 Task: Add Wild Sockeye Salmon Previously Frozen to the cart.
Action: Mouse moved to (19, 112)
Screenshot: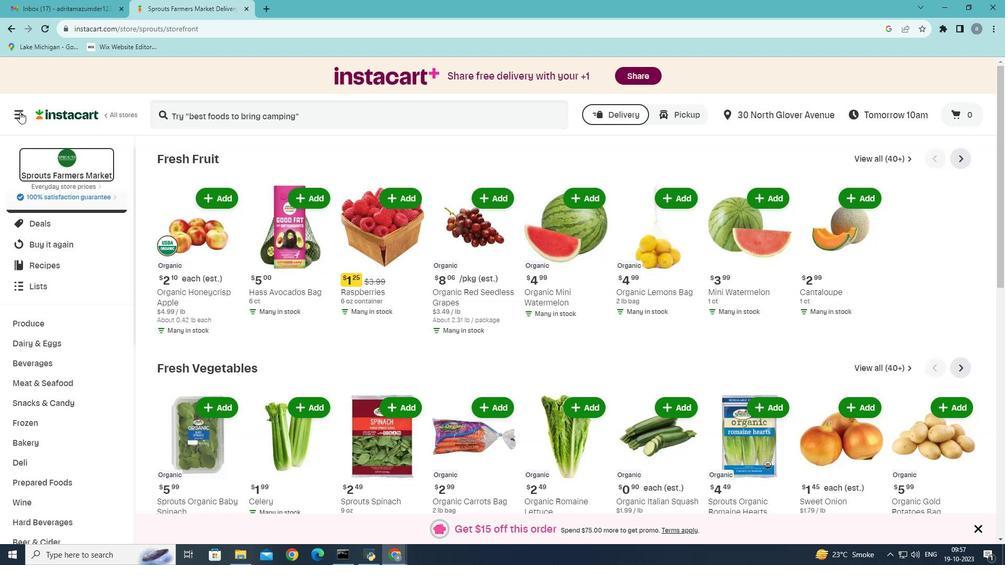 
Action: Mouse pressed left at (19, 112)
Screenshot: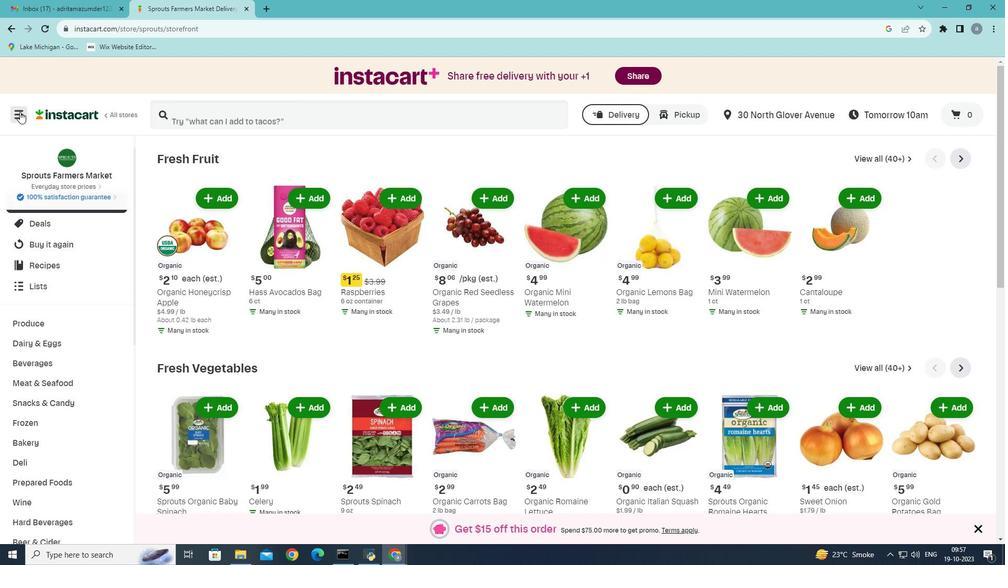 
Action: Mouse moved to (46, 307)
Screenshot: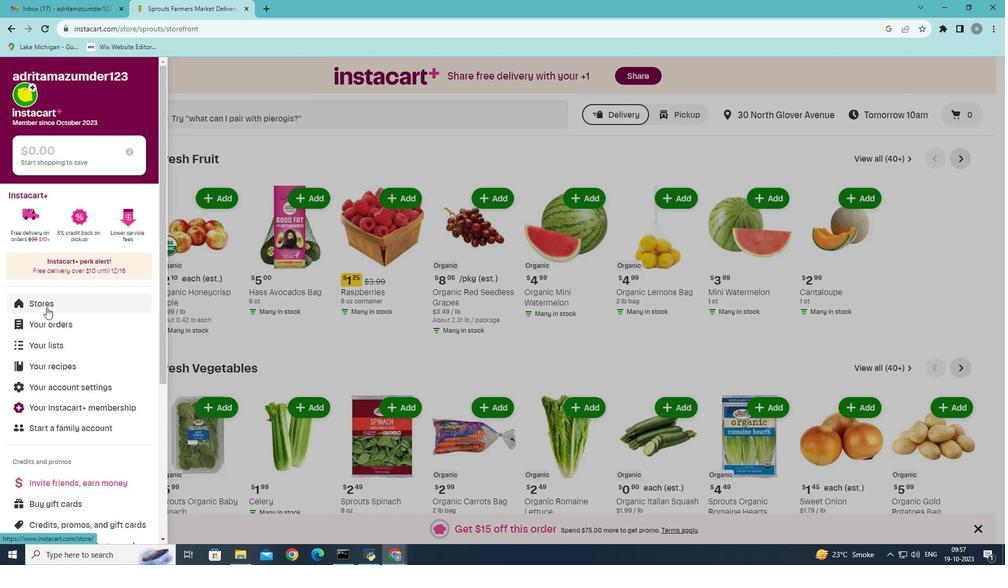 
Action: Mouse pressed left at (46, 307)
Screenshot: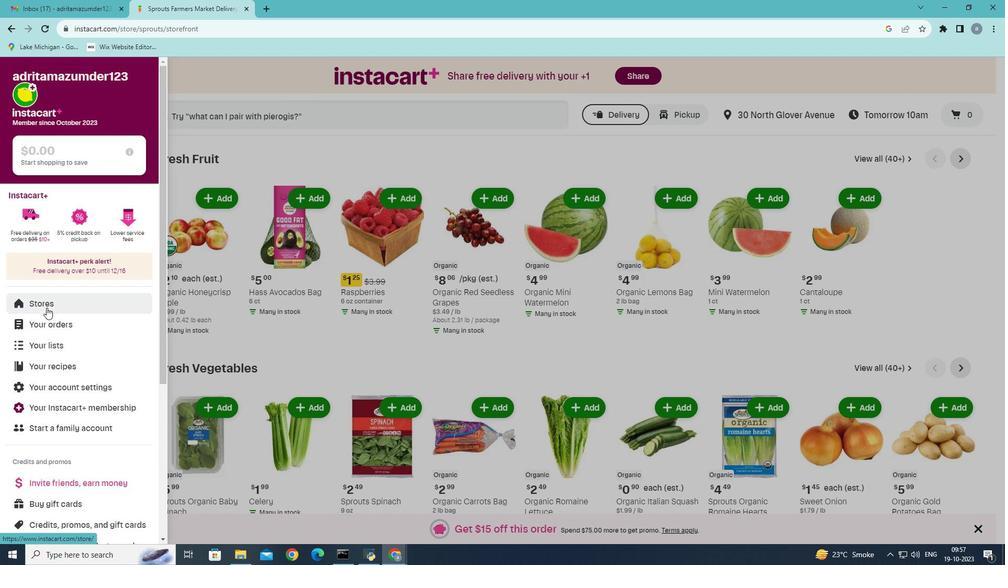 
Action: Mouse moved to (248, 122)
Screenshot: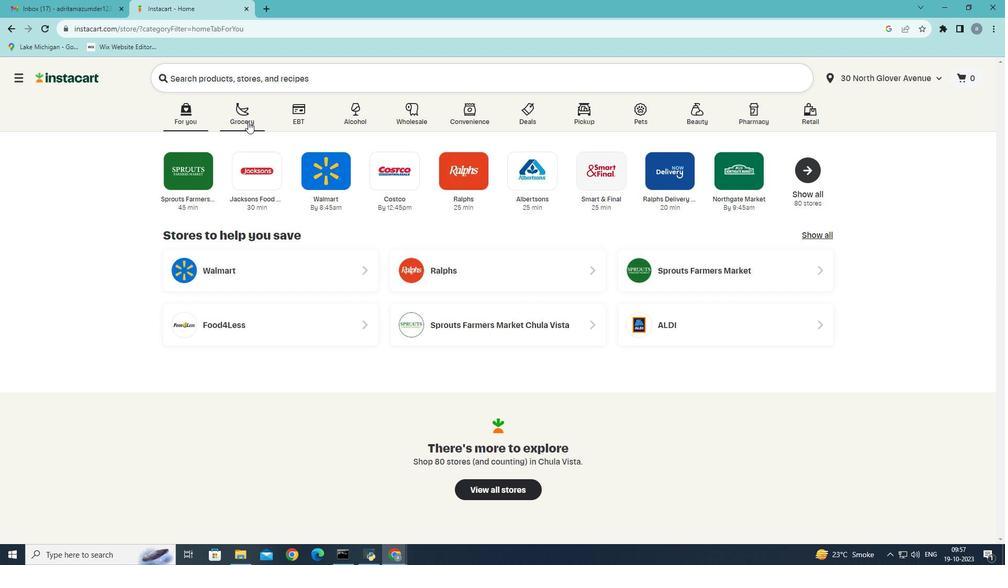 
Action: Mouse pressed left at (248, 122)
Screenshot: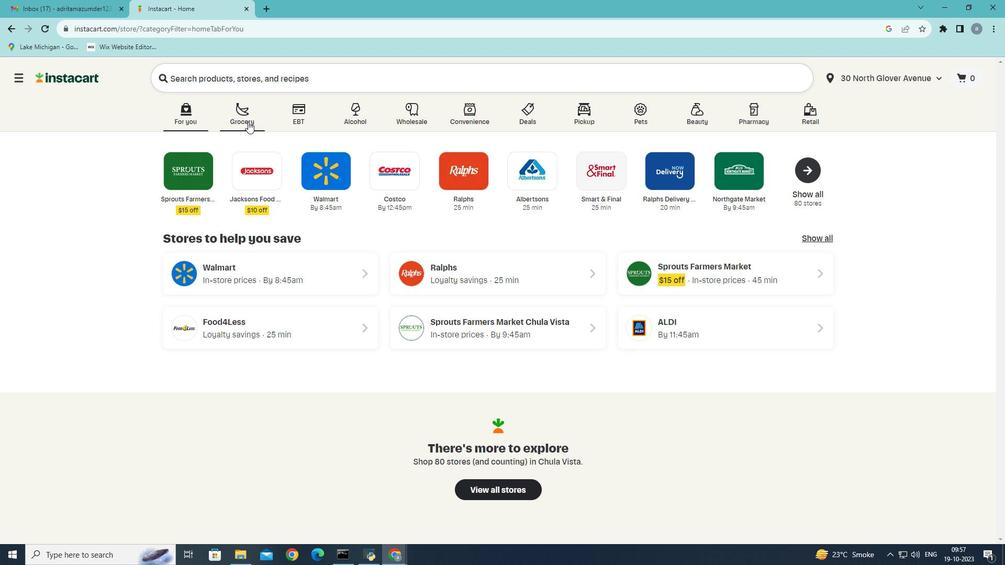 
Action: Mouse moved to (259, 306)
Screenshot: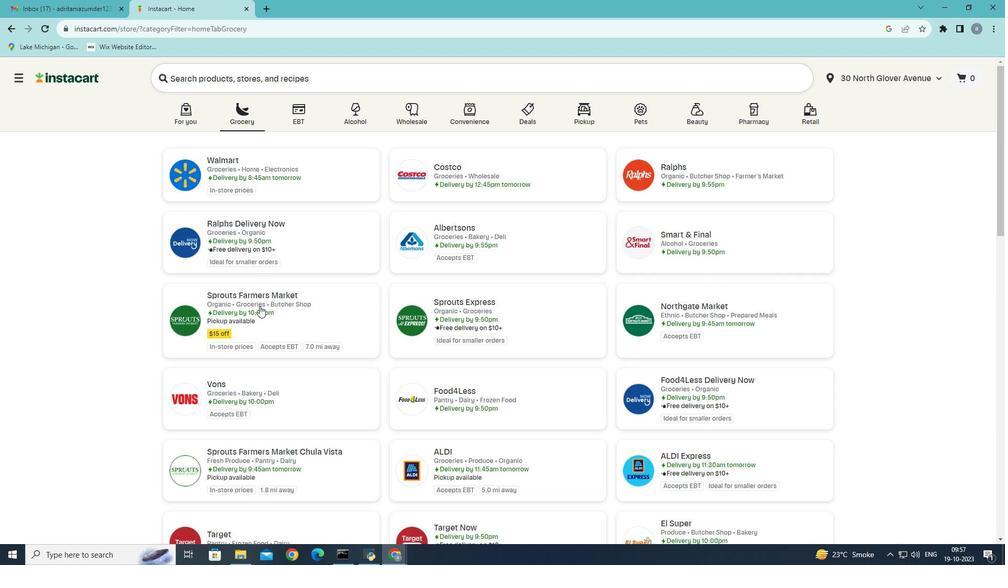 
Action: Mouse pressed left at (259, 306)
Screenshot: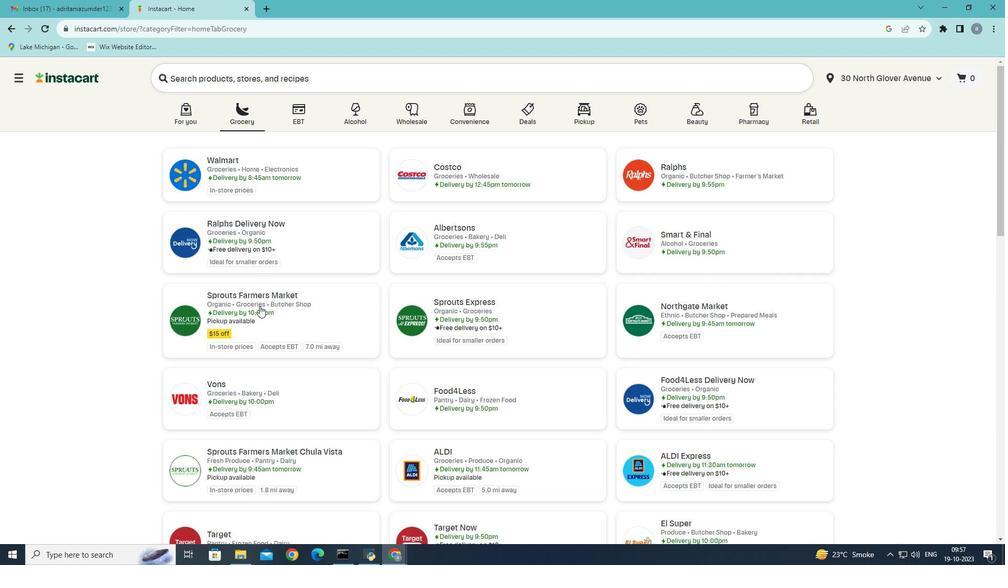
Action: Mouse moved to (56, 437)
Screenshot: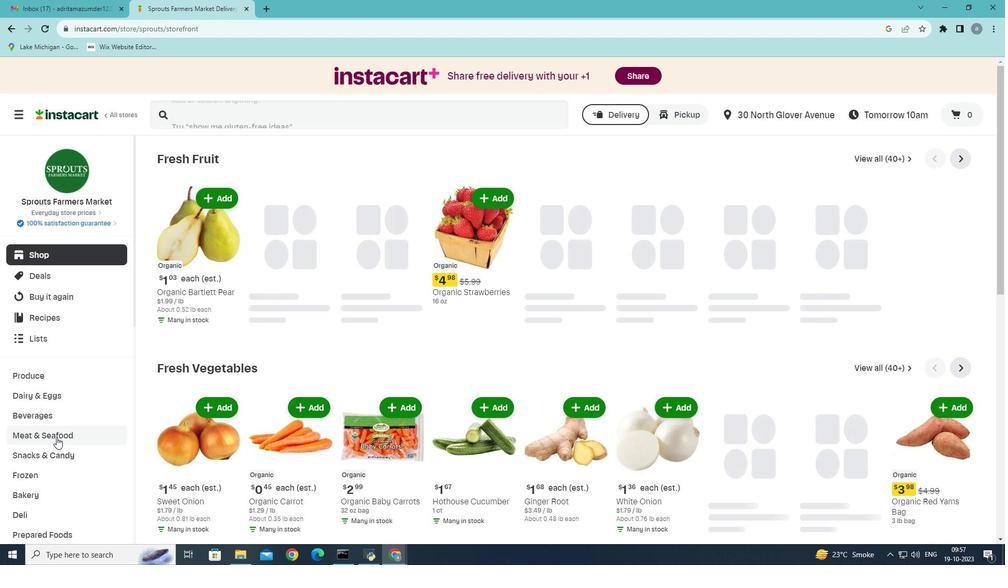 
Action: Mouse pressed left at (56, 437)
Screenshot: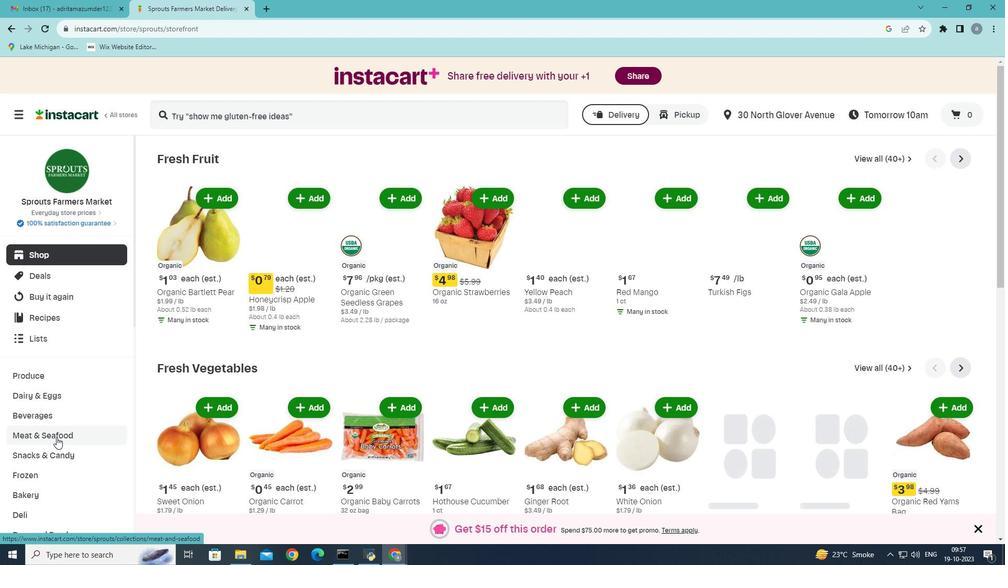 
Action: Mouse moved to (410, 186)
Screenshot: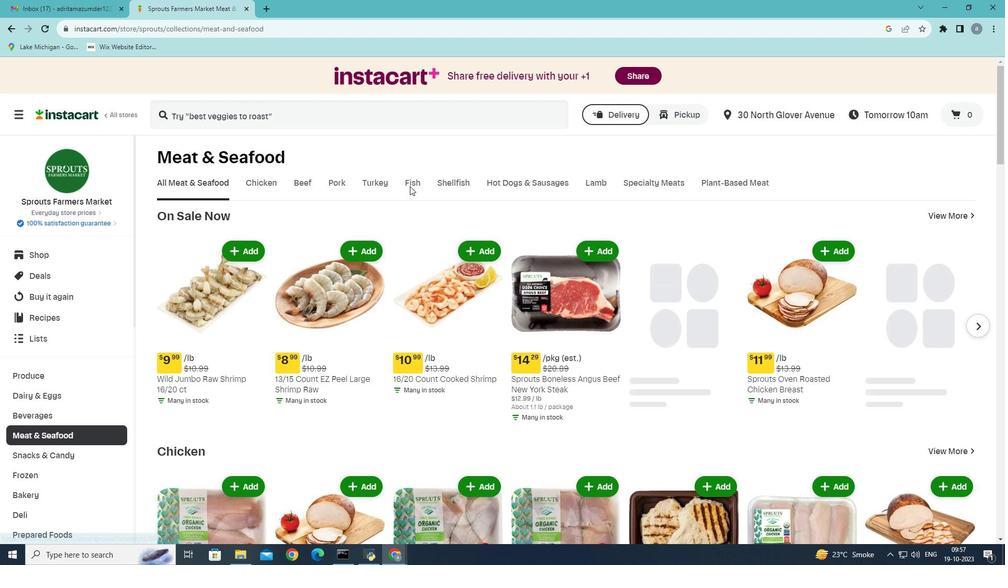
Action: Mouse pressed left at (410, 186)
Screenshot: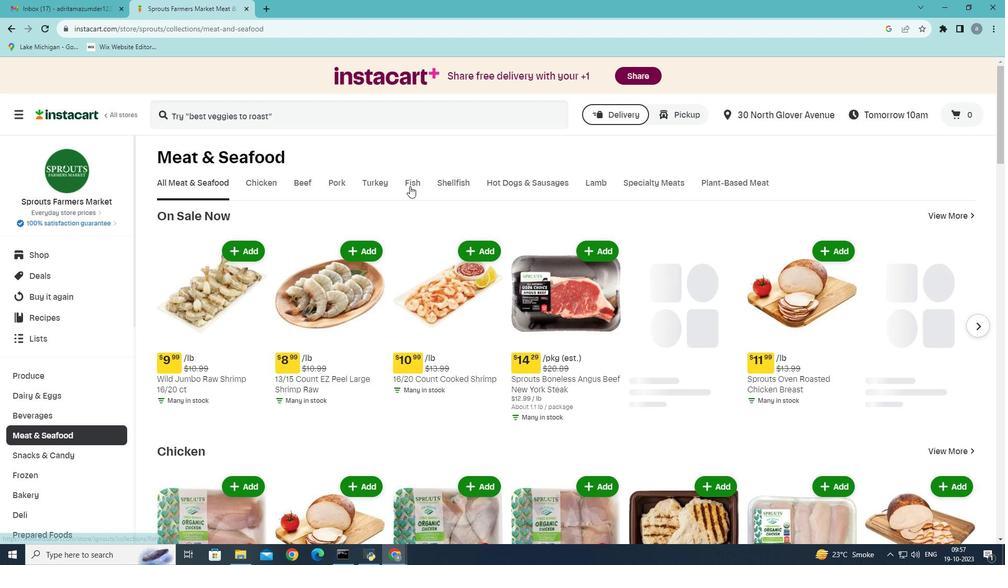 
Action: Mouse moved to (593, 453)
Screenshot: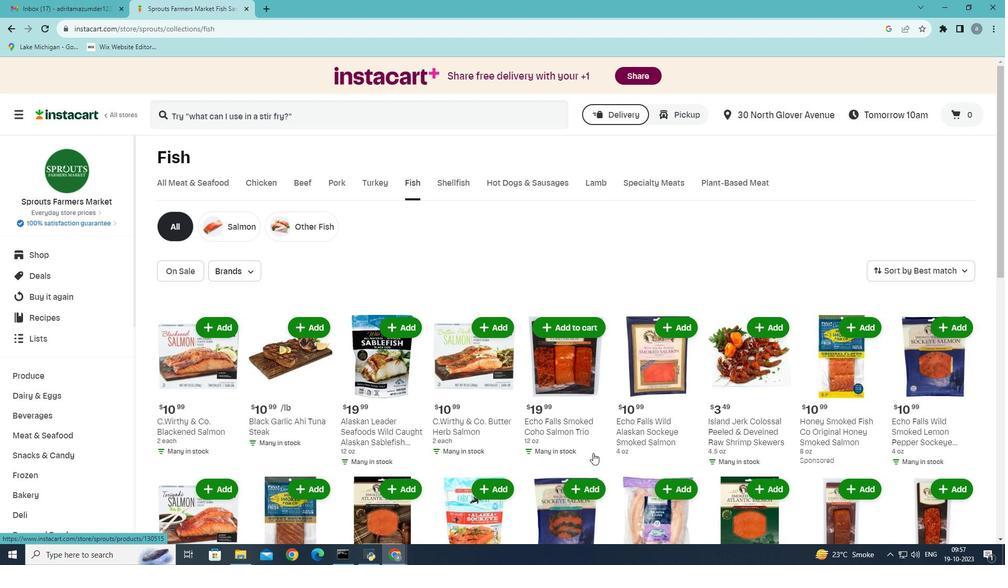 
Action: Mouse scrolled (593, 452) with delta (0, 0)
Screenshot: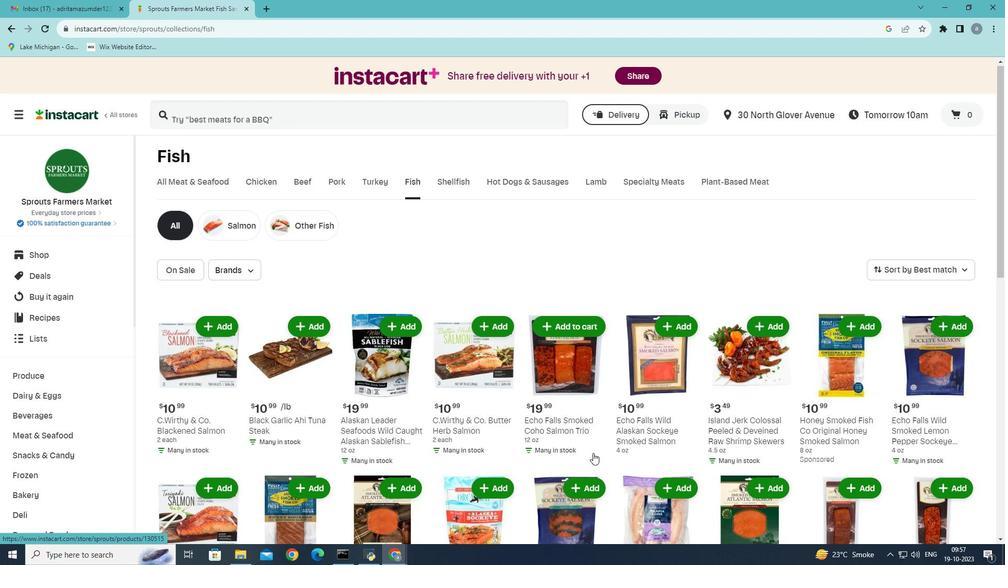 
Action: Mouse scrolled (593, 452) with delta (0, 0)
Screenshot: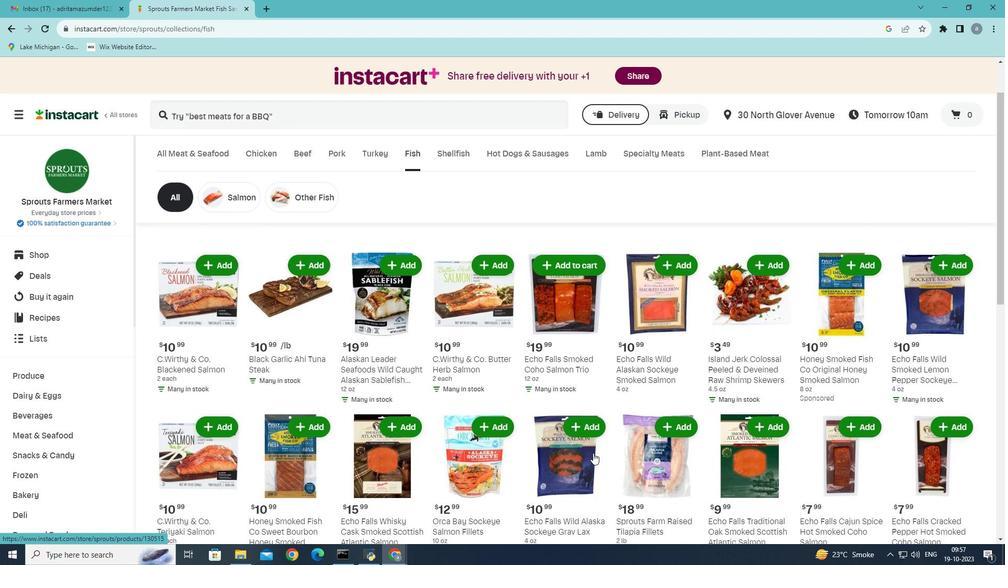 
Action: Mouse scrolled (593, 452) with delta (0, 0)
Screenshot: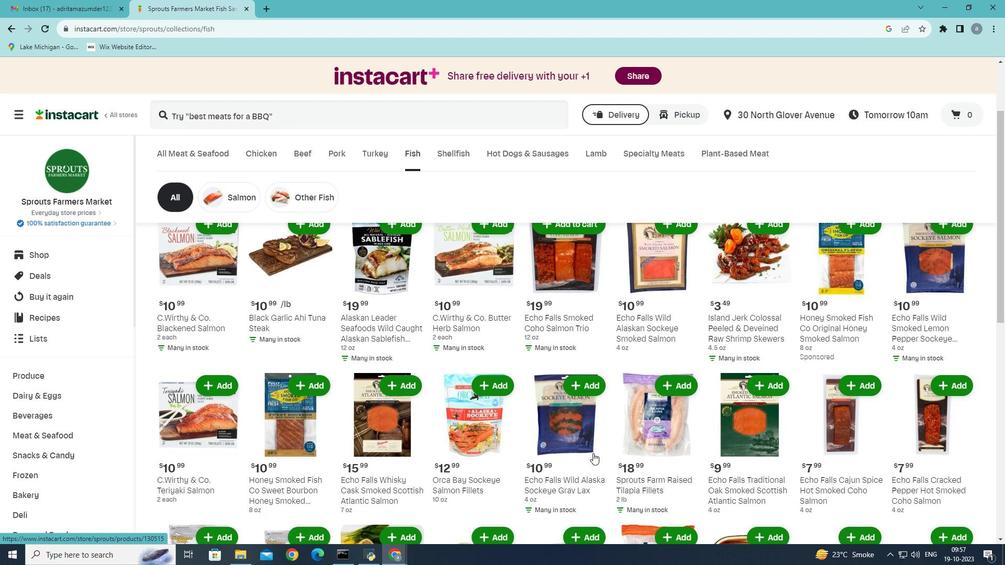 
Action: Mouse scrolled (593, 452) with delta (0, 0)
Screenshot: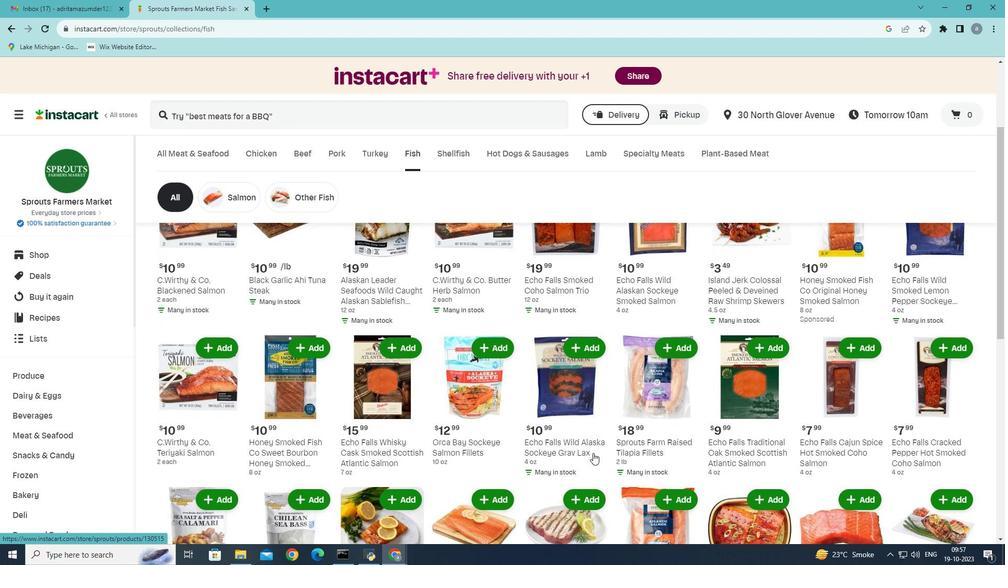 
Action: Mouse scrolled (593, 452) with delta (0, 0)
Screenshot: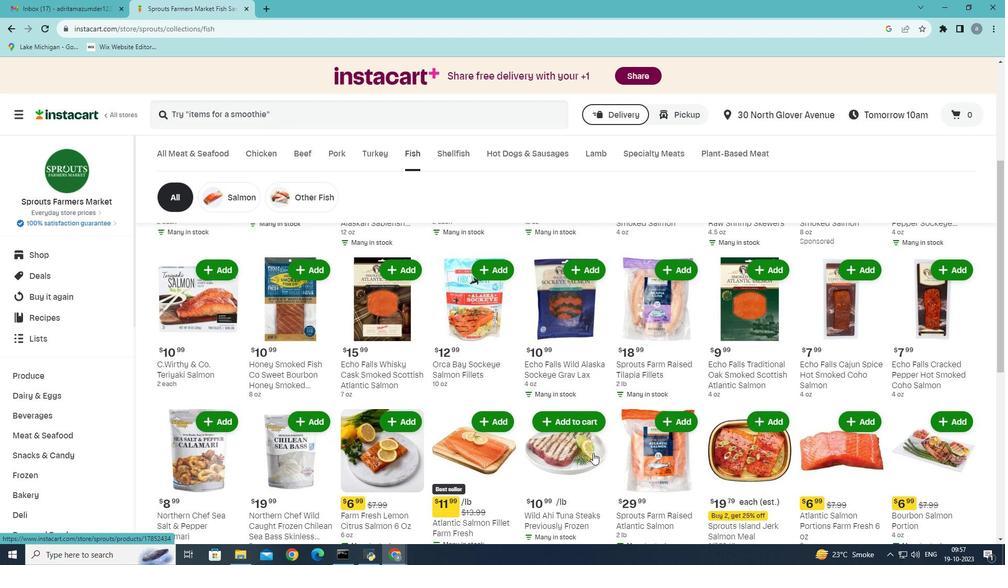 
Action: Mouse scrolled (593, 452) with delta (0, 0)
Screenshot: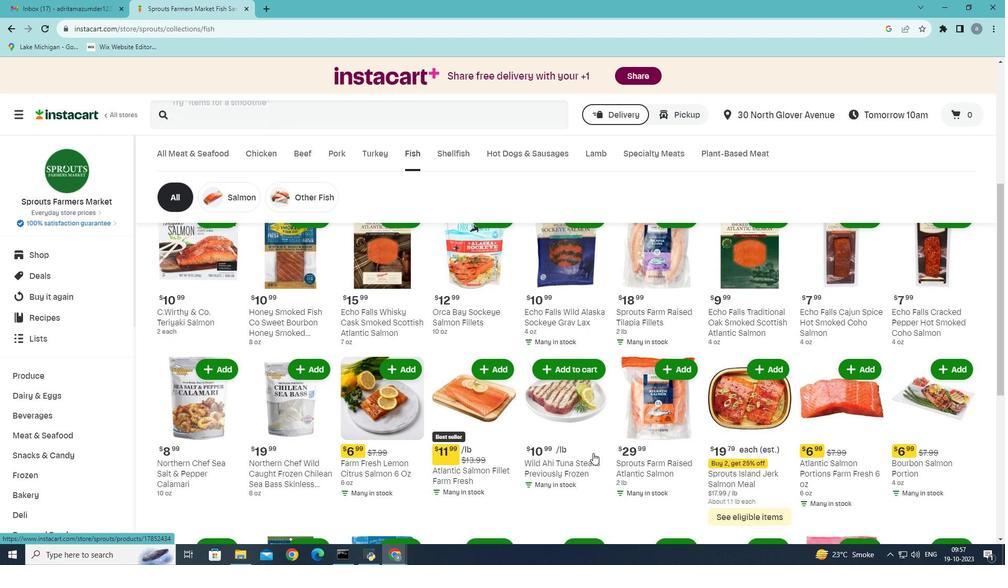
Action: Mouse scrolled (593, 452) with delta (0, 0)
Screenshot: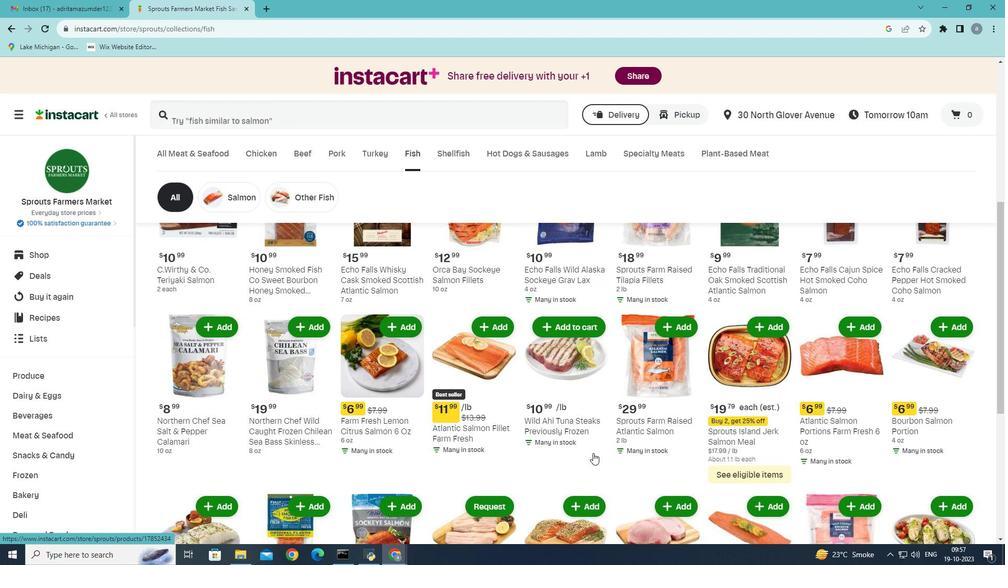 
Action: Mouse moved to (593, 454)
Screenshot: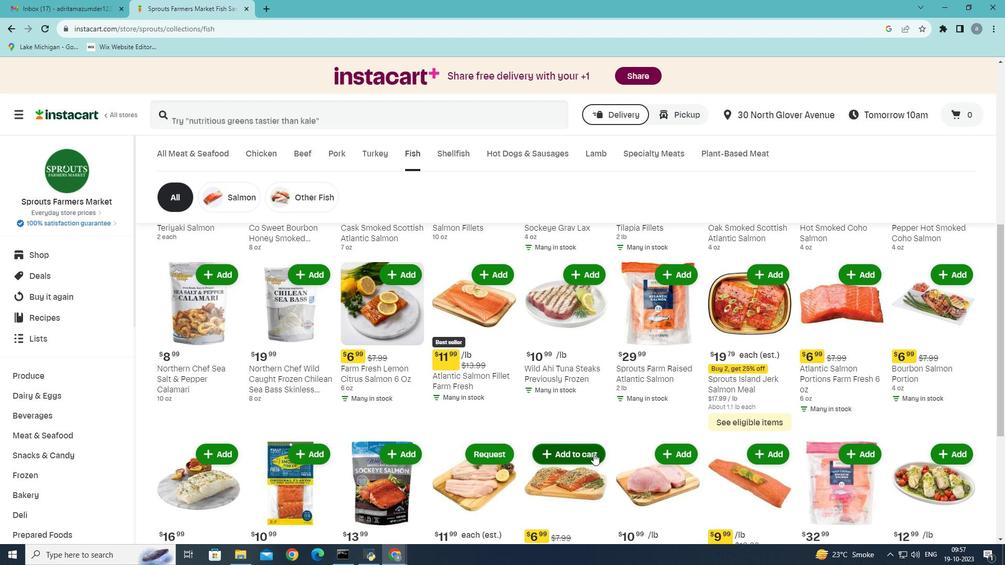 
Action: Mouse scrolled (593, 453) with delta (0, 0)
Screenshot: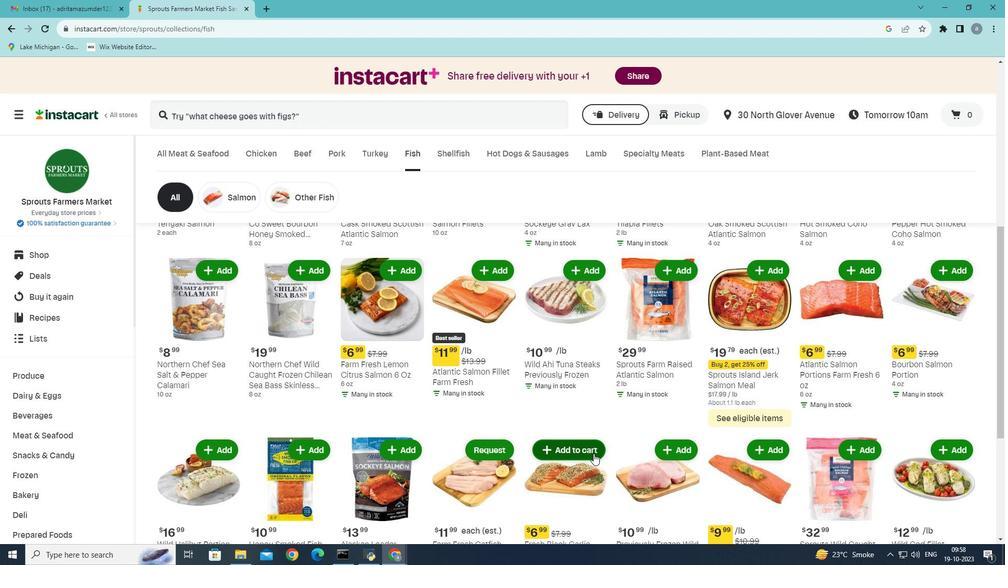 
Action: Mouse scrolled (593, 453) with delta (0, 0)
Screenshot: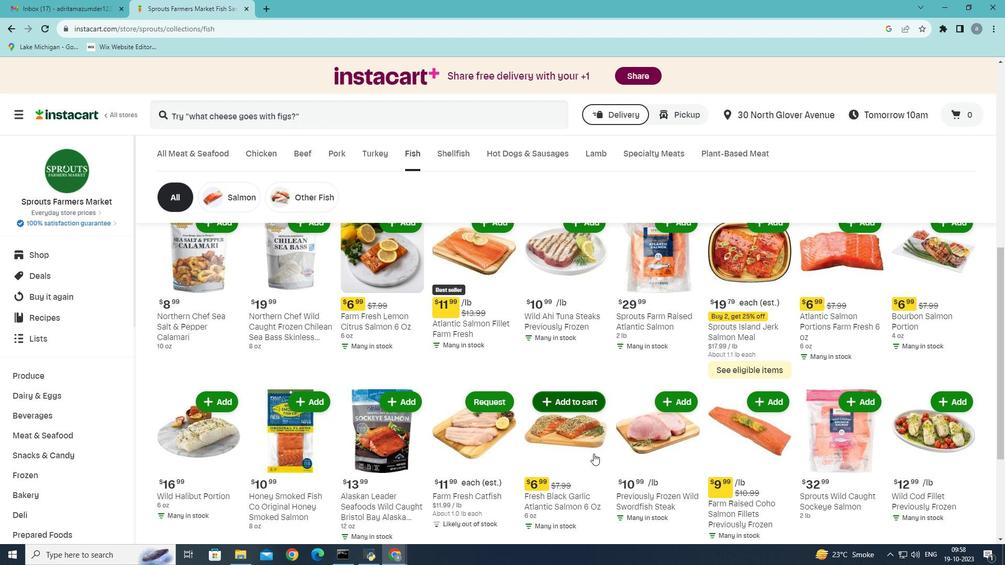 
Action: Mouse moved to (593, 454)
Screenshot: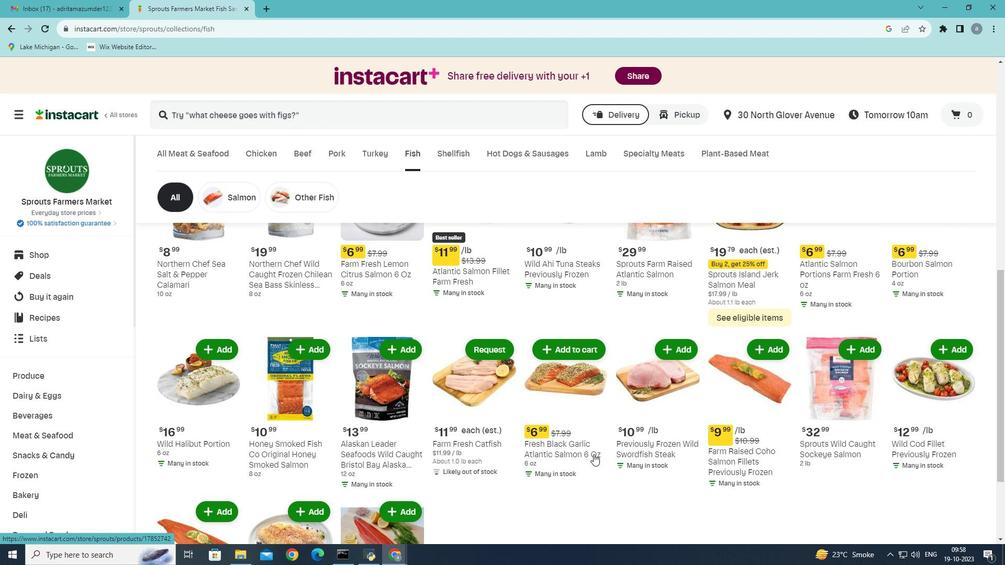 
Action: Mouse scrolled (593, 454) with delta (0, 0)
Screenshot: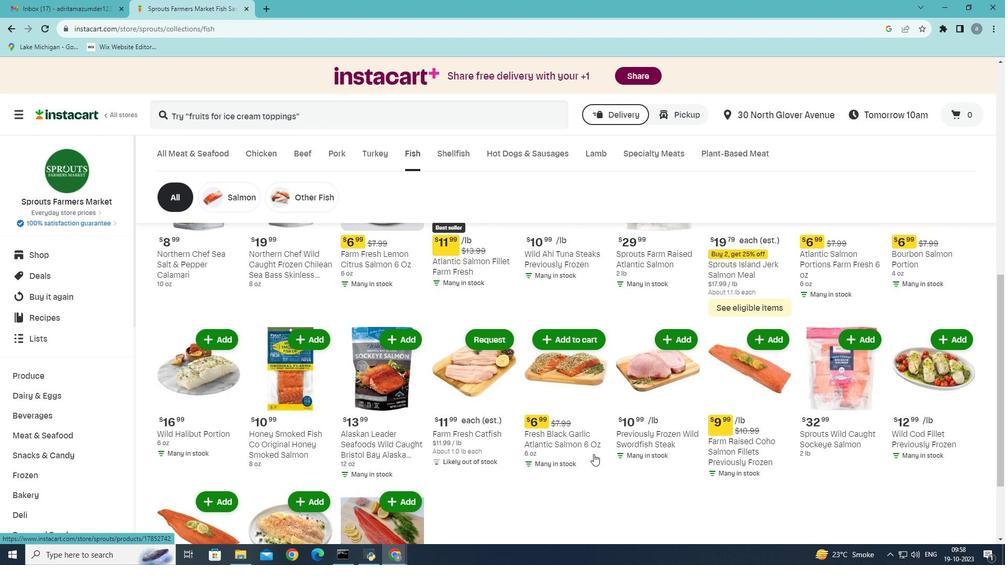 
Action: Mouse moved to (848, 432)
Screenshot: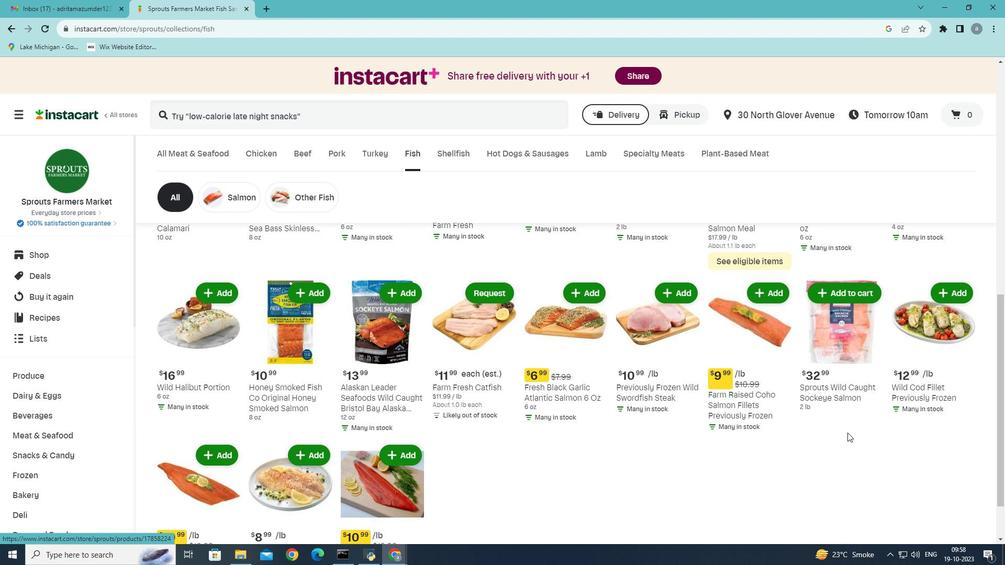 
Action: Mouse scrolled (848, 432) with delta (0, 0)
Screenshot: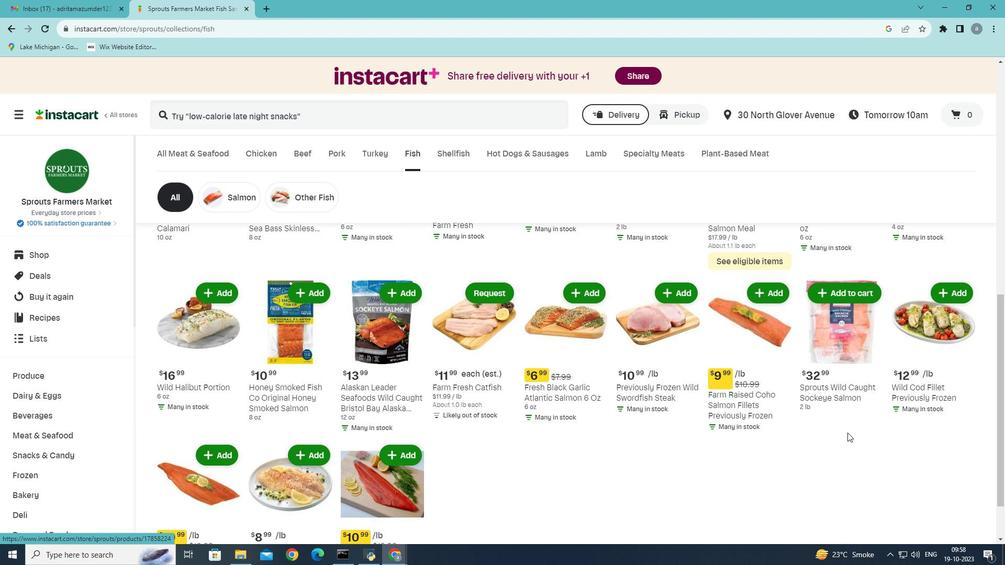 
Action: Mouse moved to (847, 433)
Screenshot: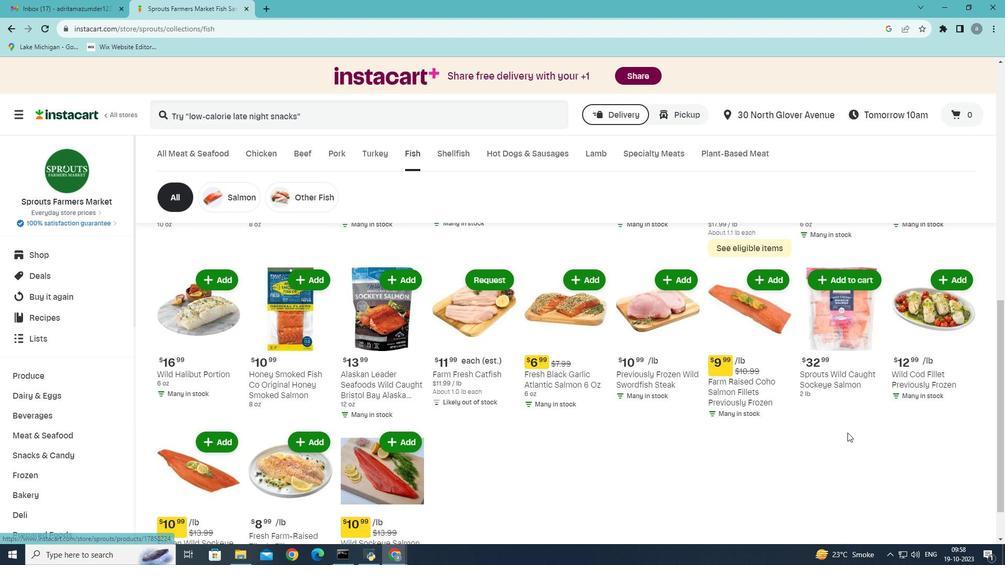
Action: Mouse scrolled (847, 432) with delta (0, 0)
Screenshot: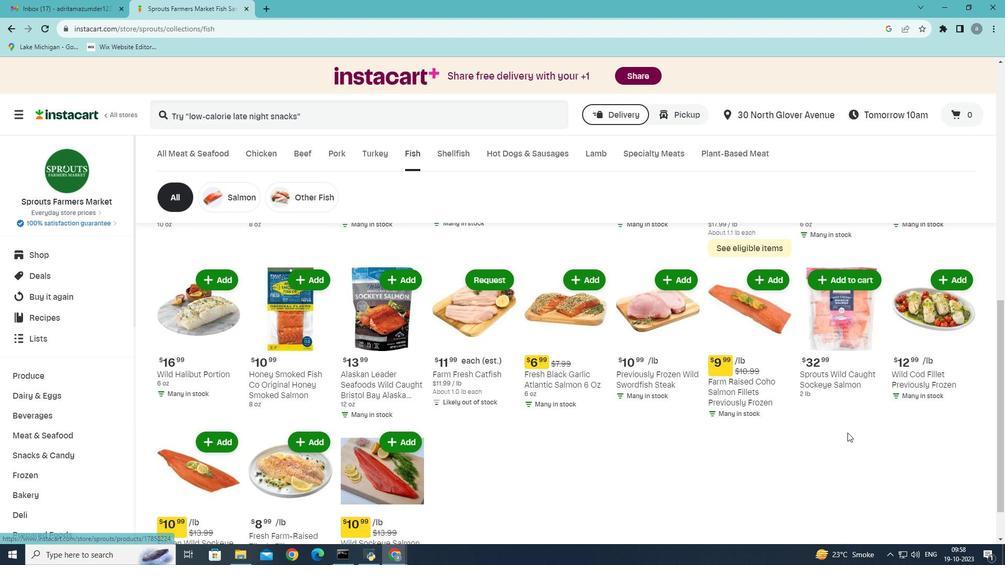 
Action: Mouse moved to (404, 391)
Screenshot: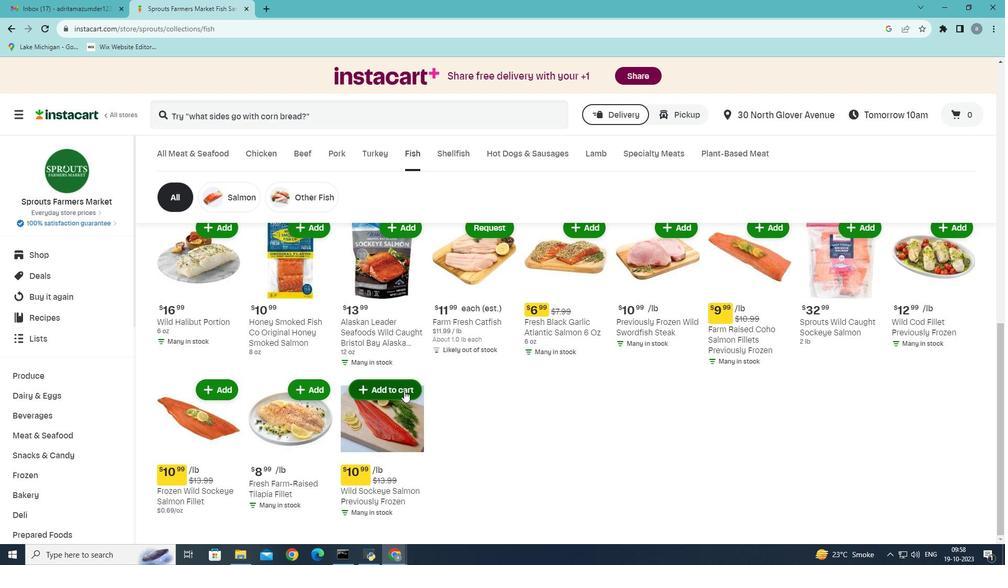 
Action: Mouse pressed left at (404, 391)
Screenshot: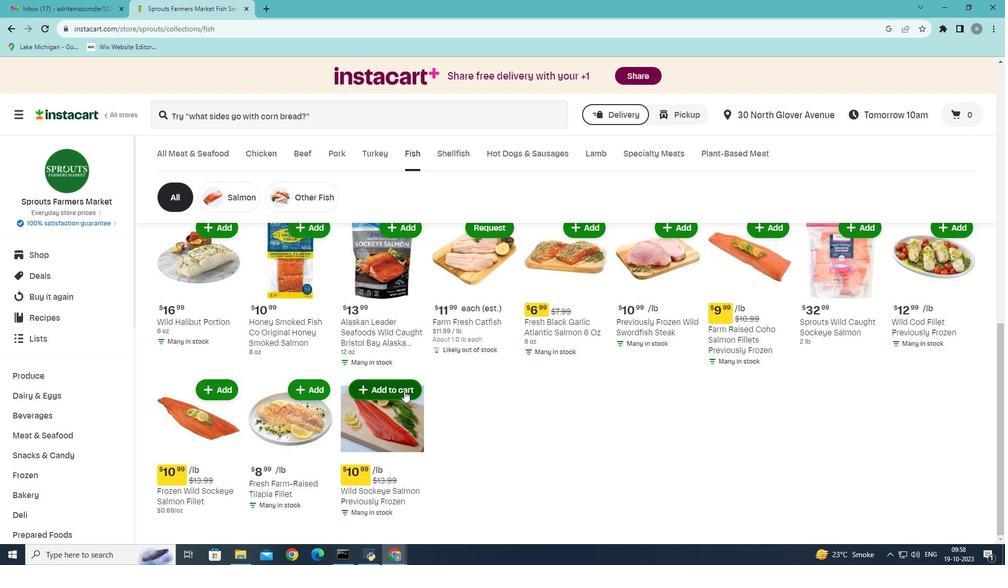
